 Task: Look for products in the category "Baby Health Care" from Flora only.
Action: Mouse moved to (295, 145)
Screenshot: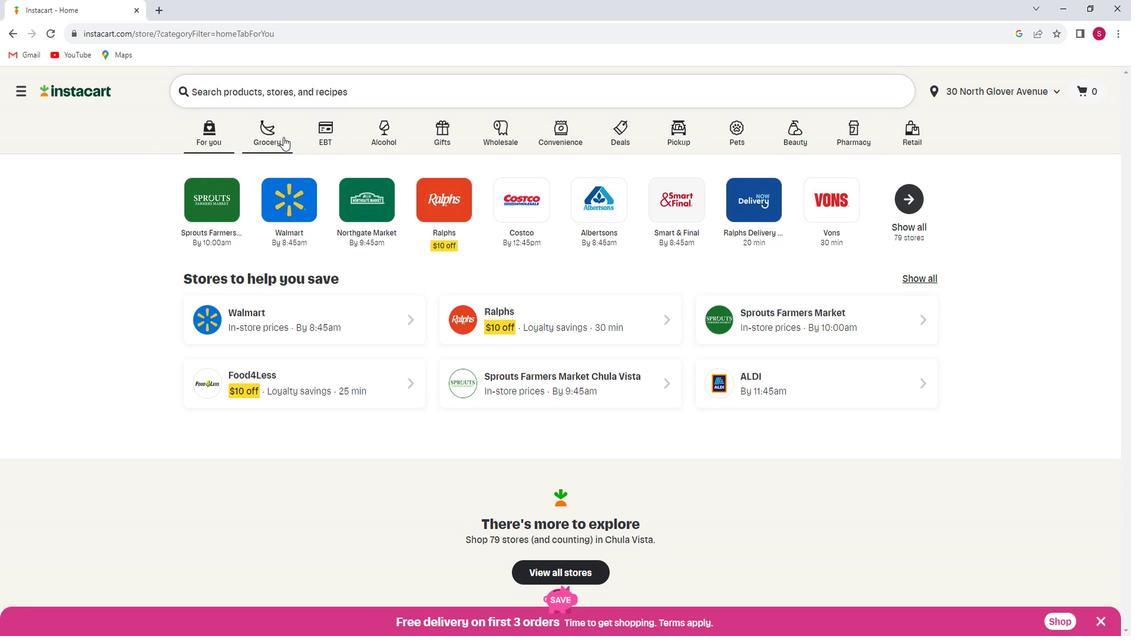 
Action: Mouse pressed left at (295, 145)
Screenshot: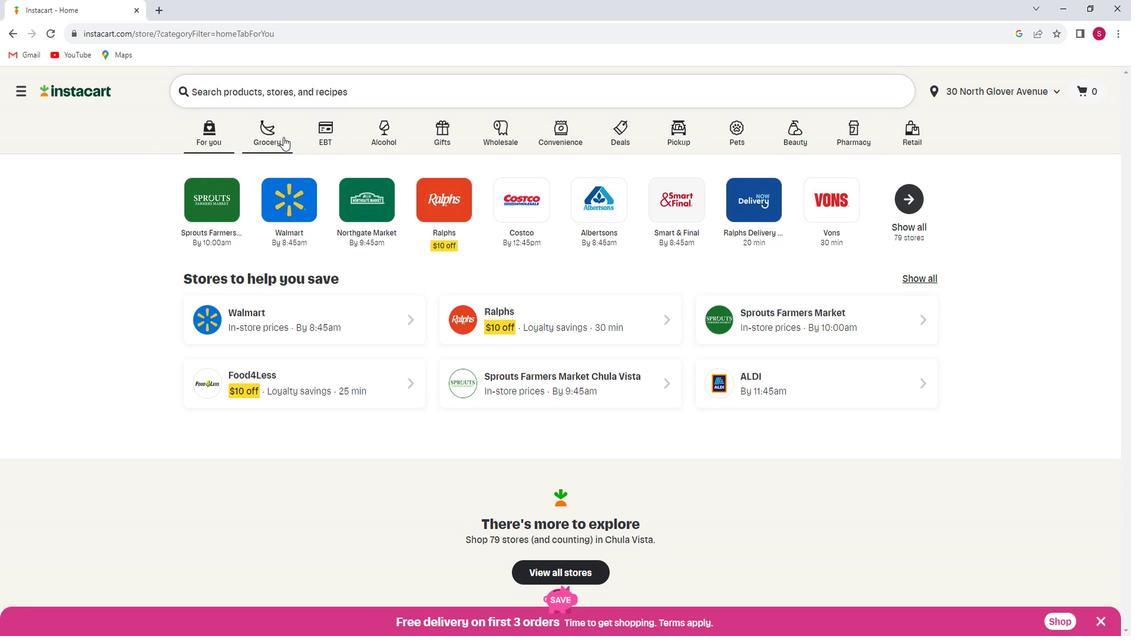 
Action: Mouse moved to (265, 347)
Screenshot: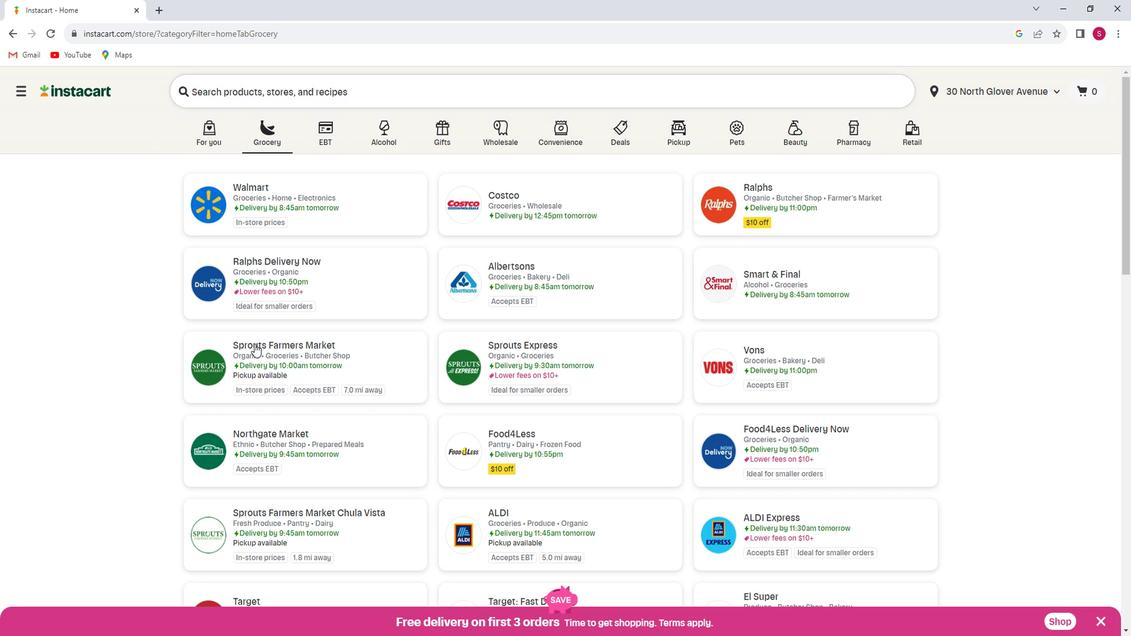 
Action: Mouse pressed left at (265, 347)
Screenshot: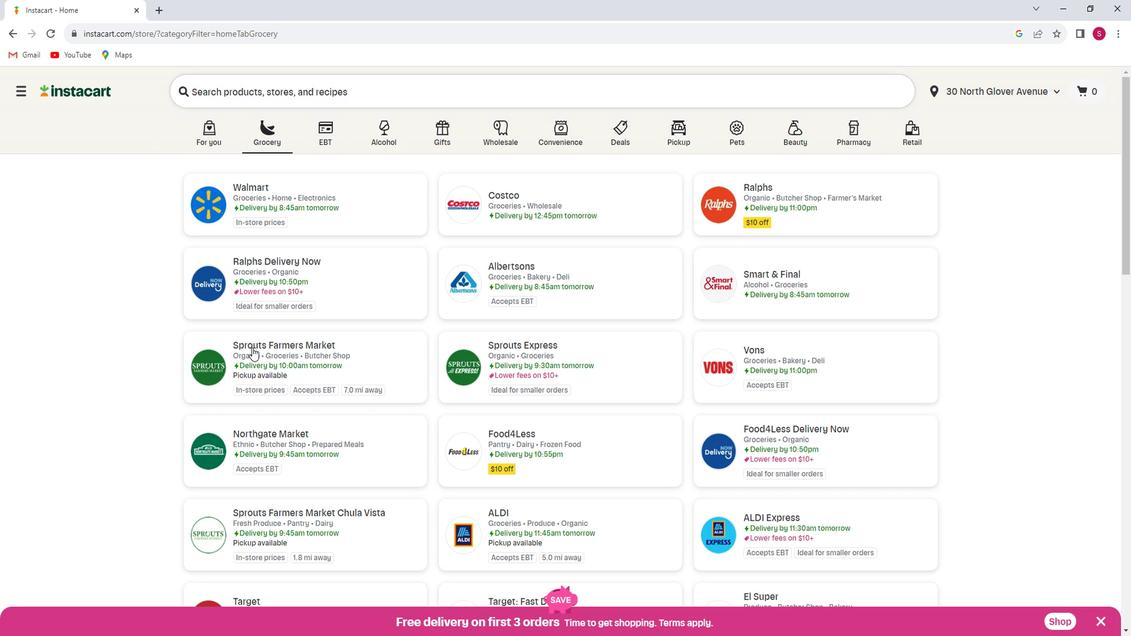 
Action: Mouse moved to (114, 381)
Screenshot: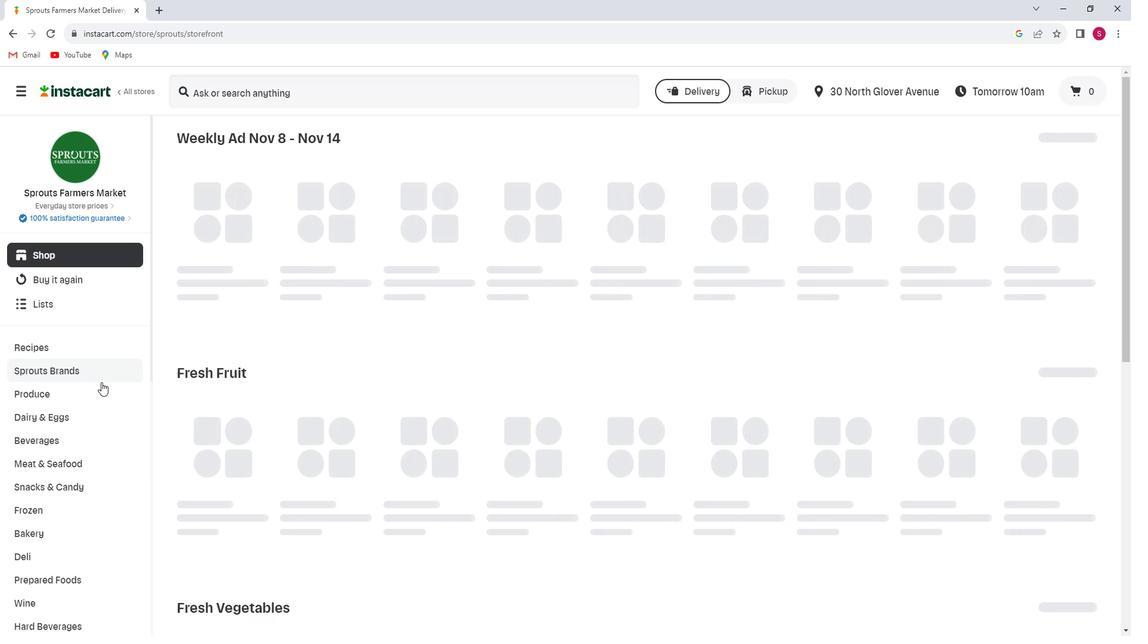 
Action: Mouse scrolled (114, 380) with delta (0, 0)
Screenshot: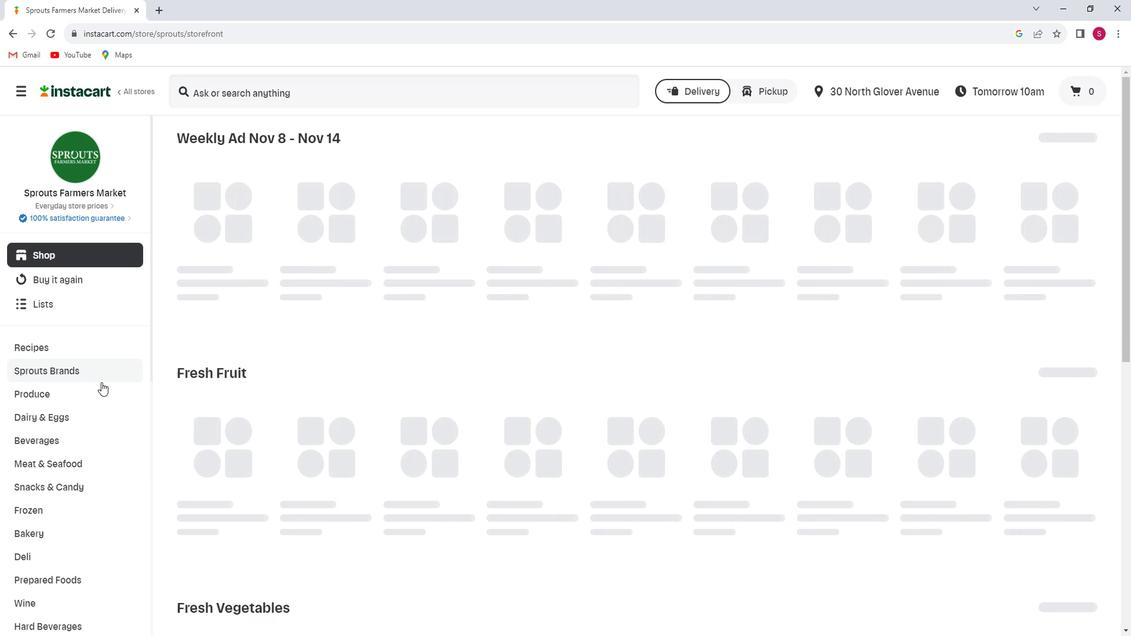 
Action: Mouse scrolled (114, 380) with delta (0, 0)
Screenshot: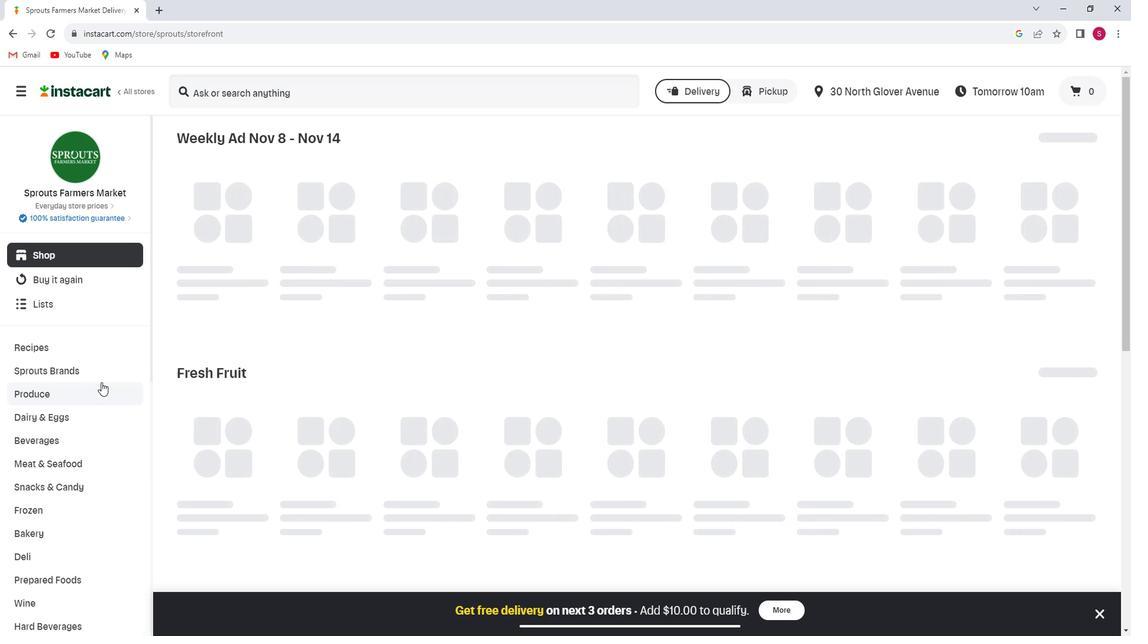 
Action: Mouse scrolled (114, 380) with delta (0, 0)
Screenshot: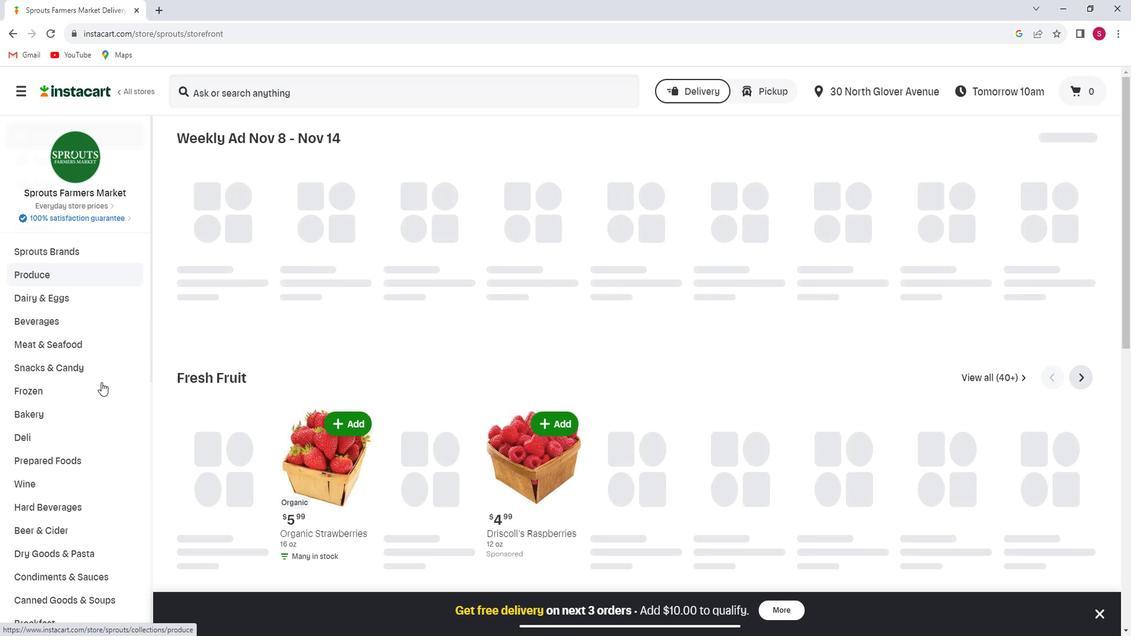 
Action: Mouse scrolled (114, 380) with delta (0, 0)
Screenshot: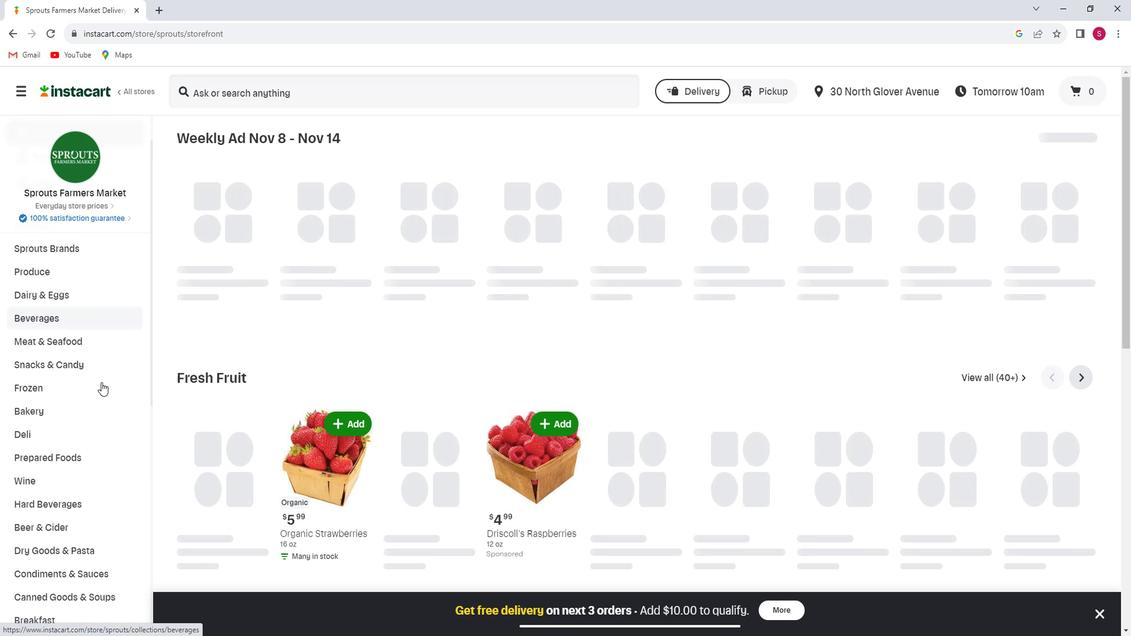 
Action: Mouse scrolled (114, 380) with delta (0, 0)
Screenshot: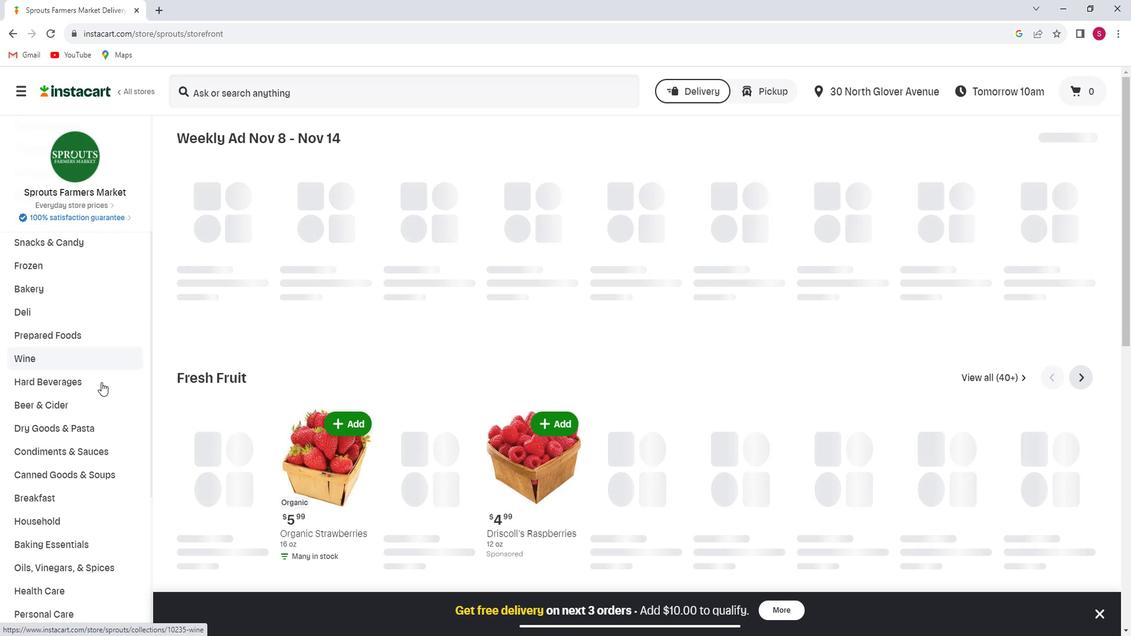 
Action: Mouse scrolled (114, 380) with delta (0, 0)
Screenshot: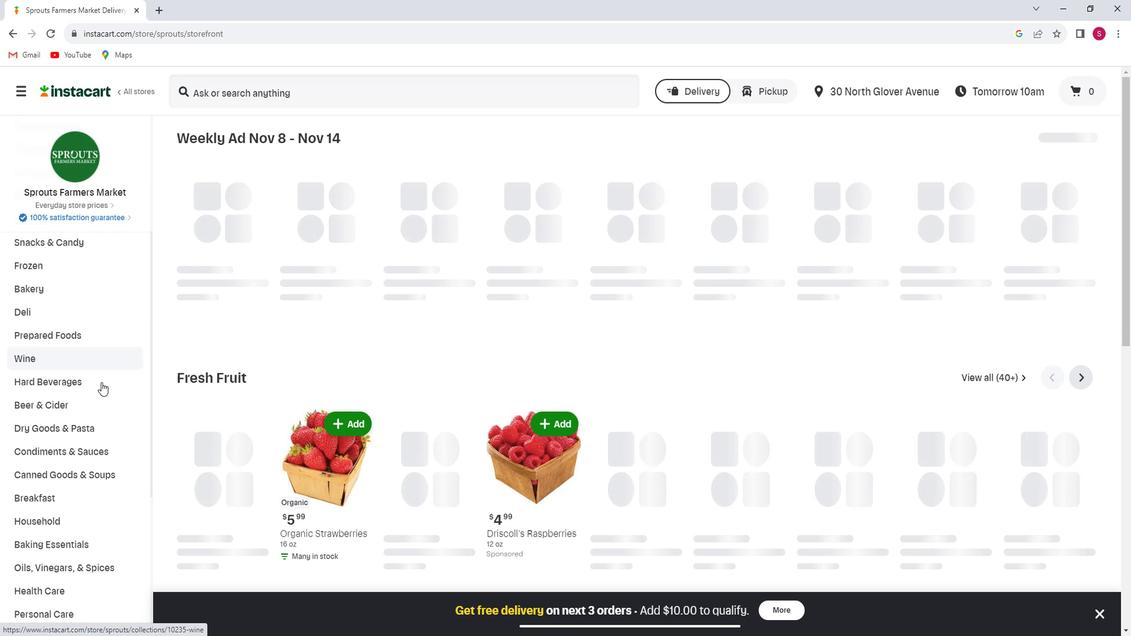 
Action: Mouse scrolled (114, 380) with delta (0, 0)
Screenshot: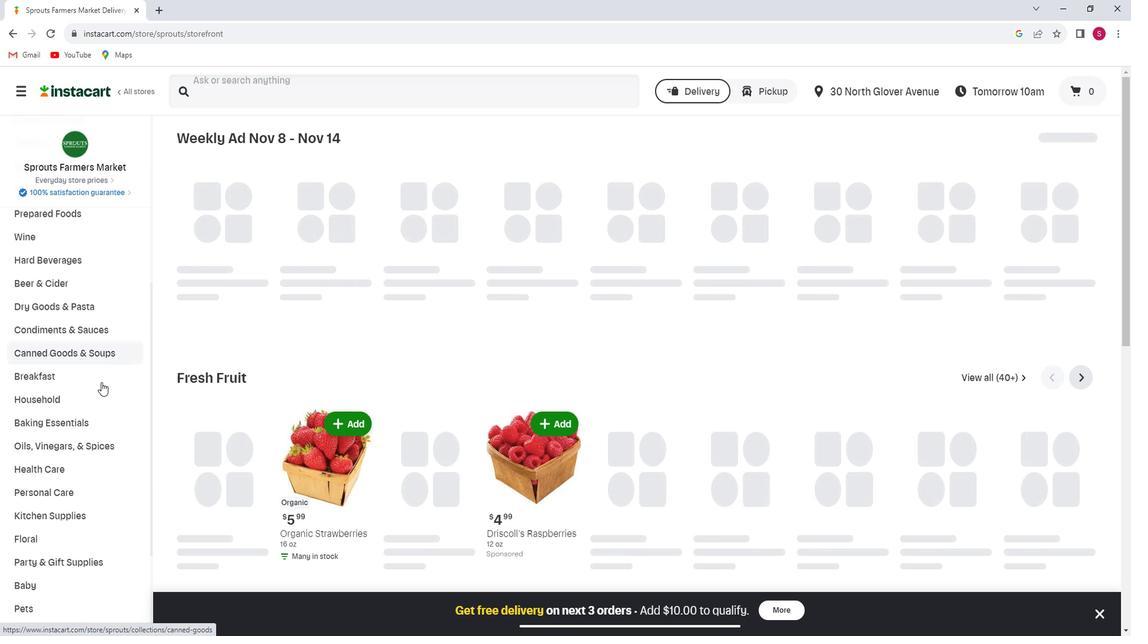
Action: Mouse scrolled (114, 380) with delta (0, 0)
Screenshot: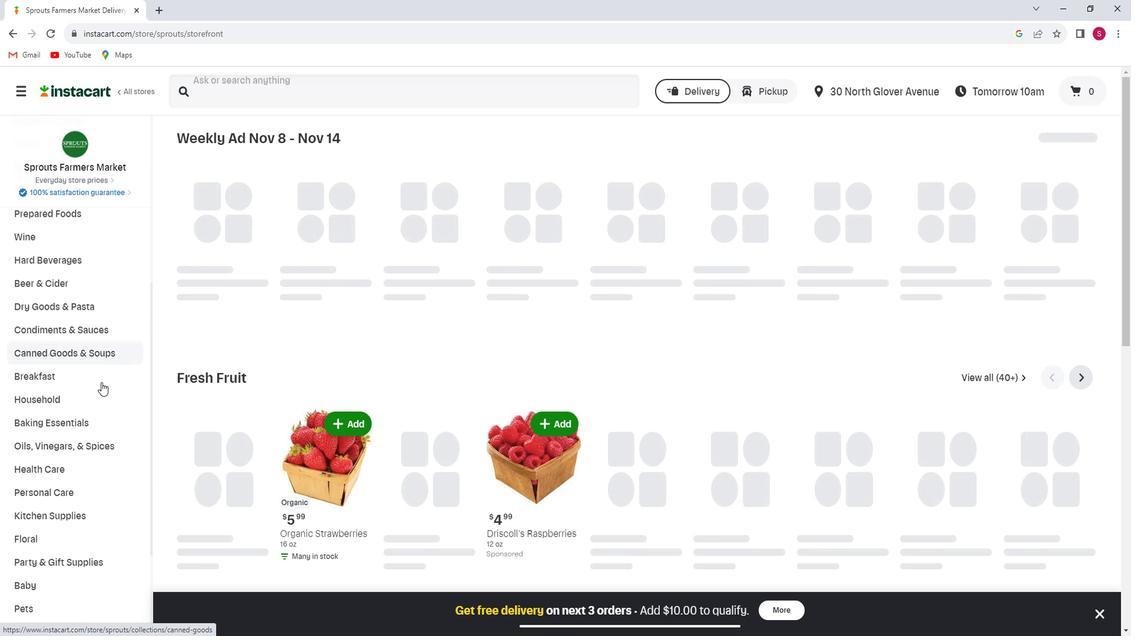 
Action: Mouse scrolled (114, 380) with delta (0, 0)
Screenshot: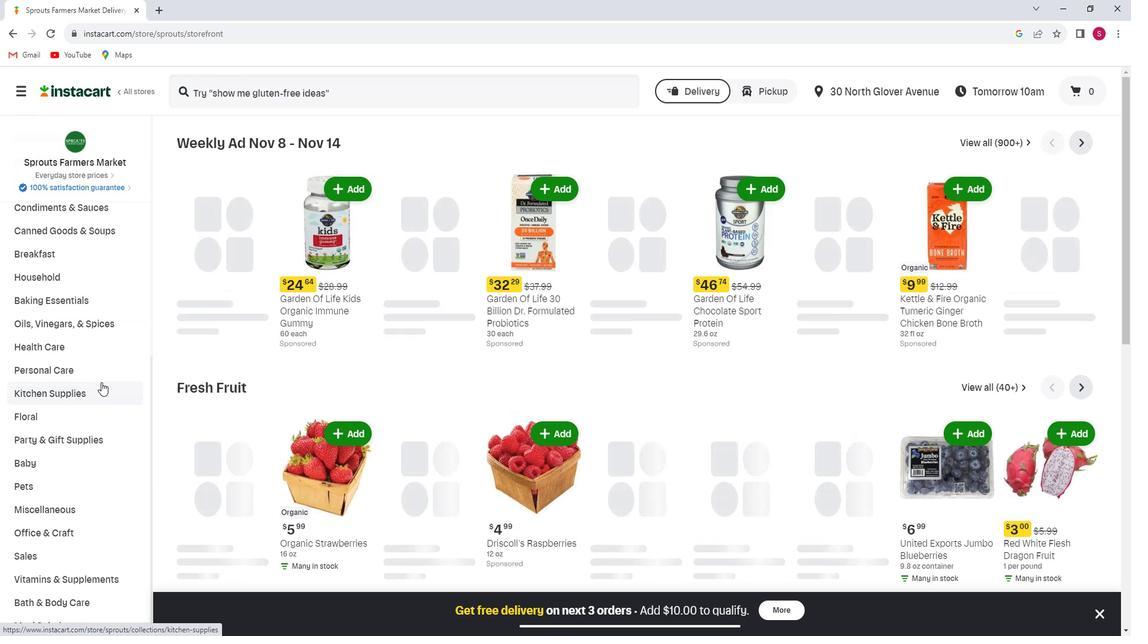 
Action: Mouse moved to (77, 444)
Screenshot: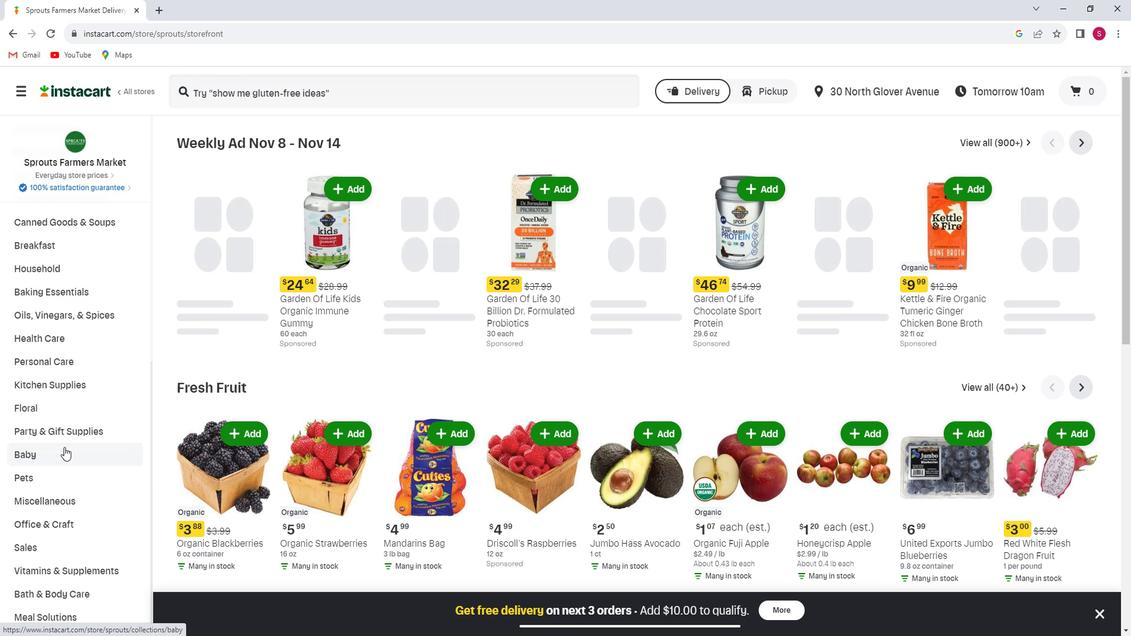
Action: Mouse pressed left at (77, 444)
Screenshot: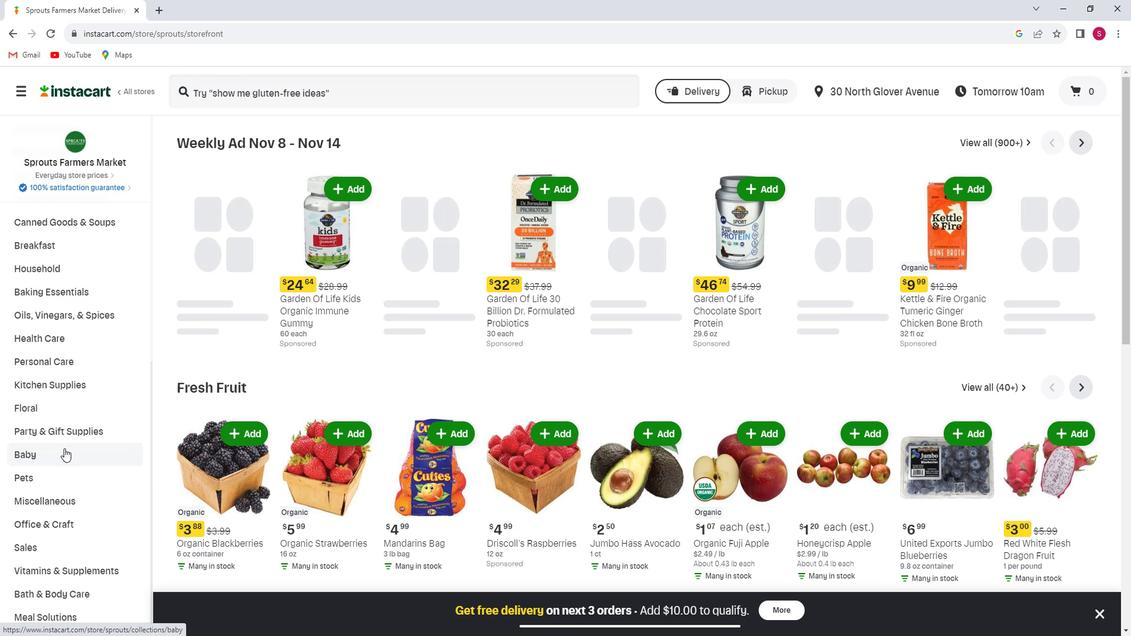 
Action: Mouse moved to (70, 470)
Screenshot: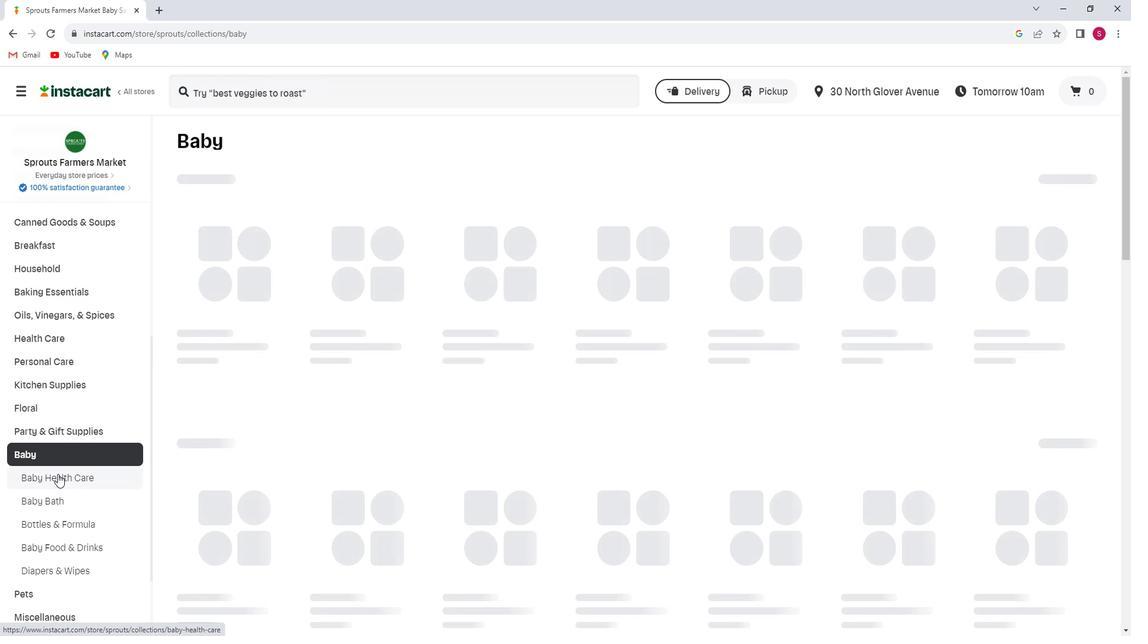 
Action: Mouse pressed left at (70, 470)
Screenshot: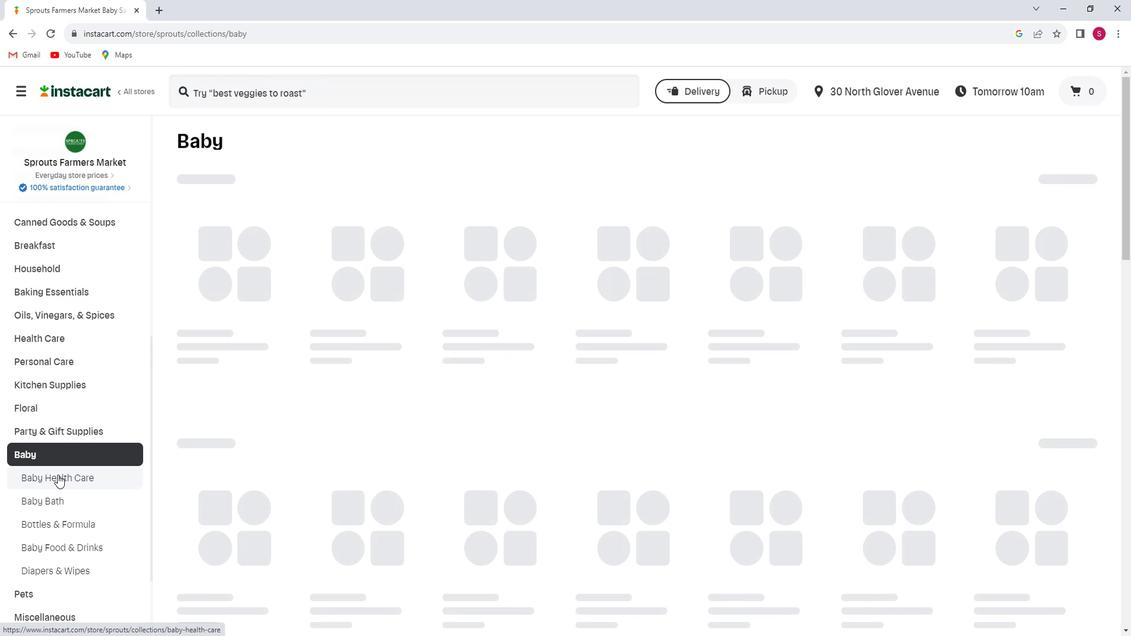 
Action: Mouse moved to (282, 241)
Screenshot: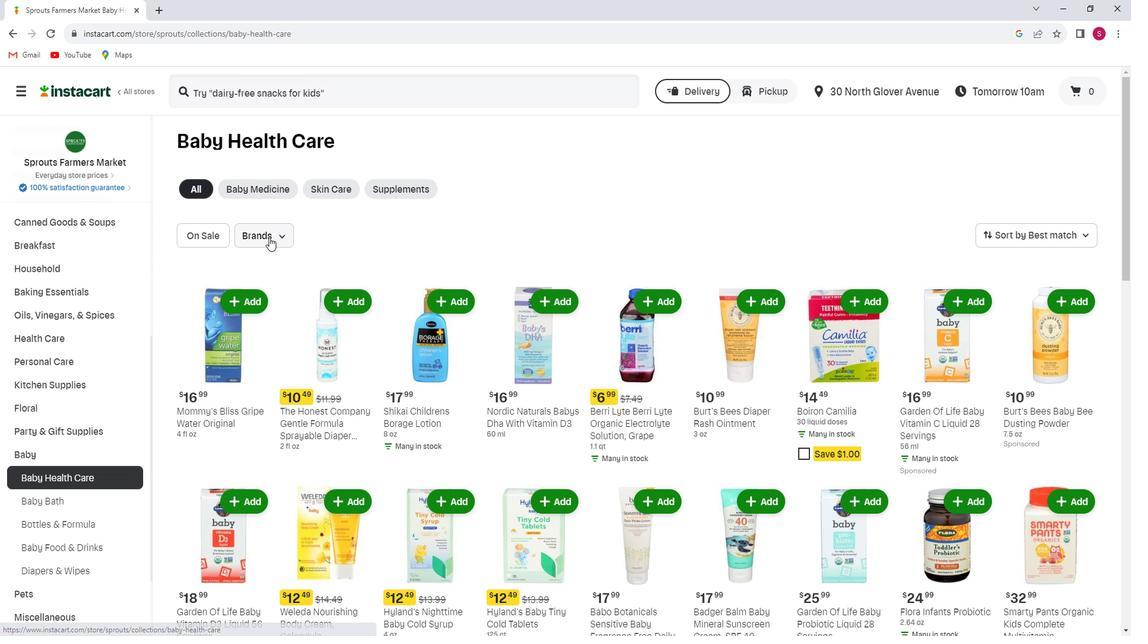 
Action: Mouse pressed left at (282, 241)
Screenshot: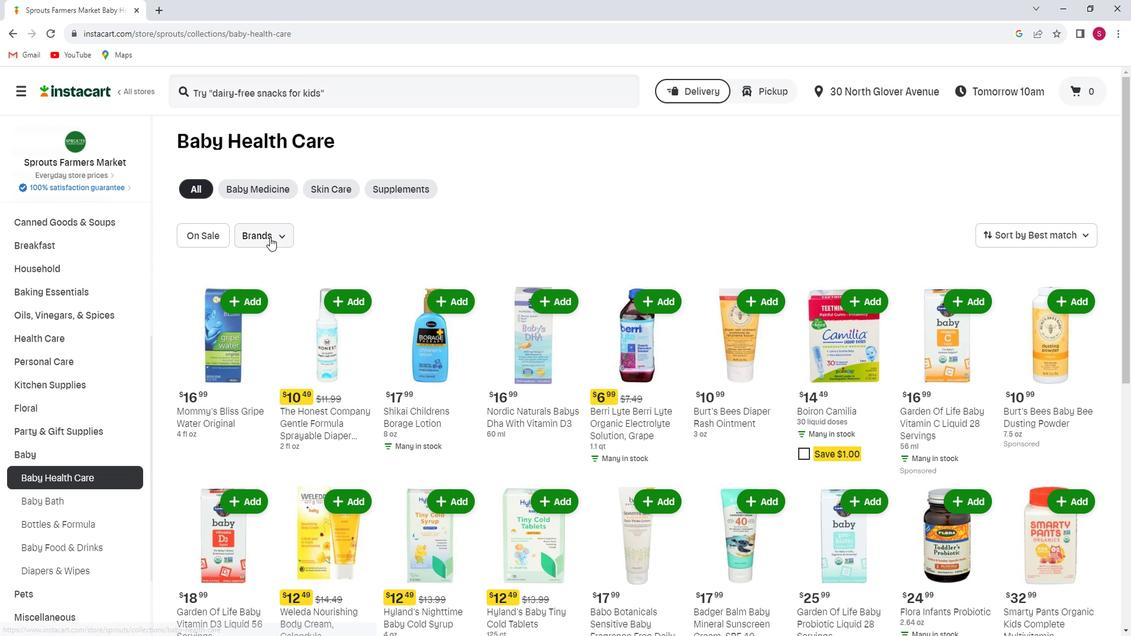
Action: Mouse moved to (287, 285)
Screenshot: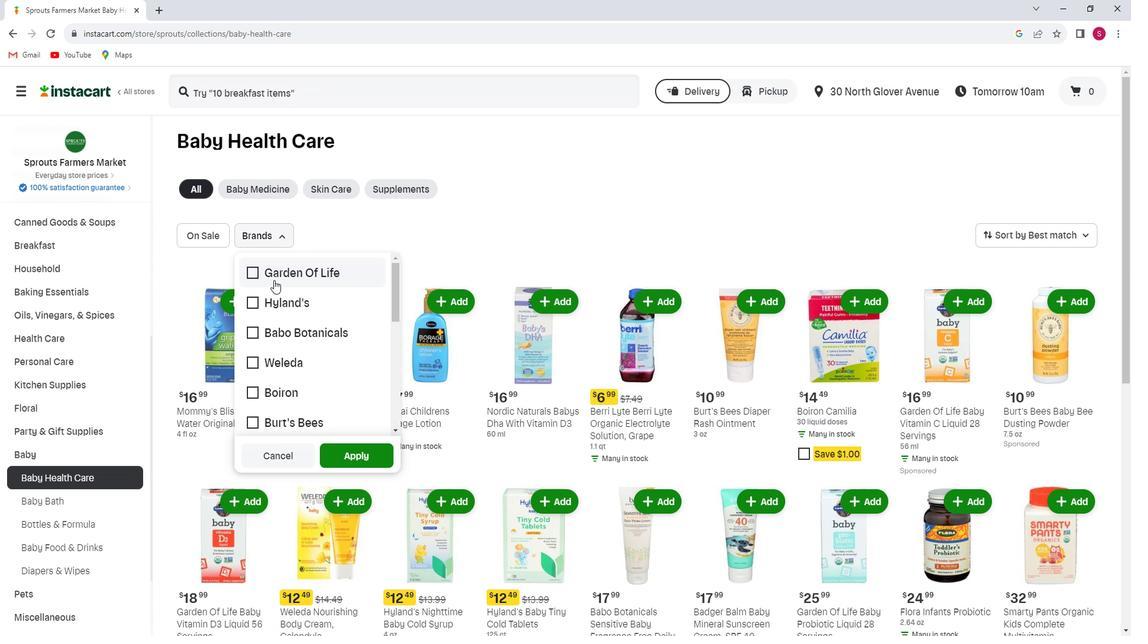 
Action: Mouse scrolled (287, 284) with delta (0, 0)
Screenshot: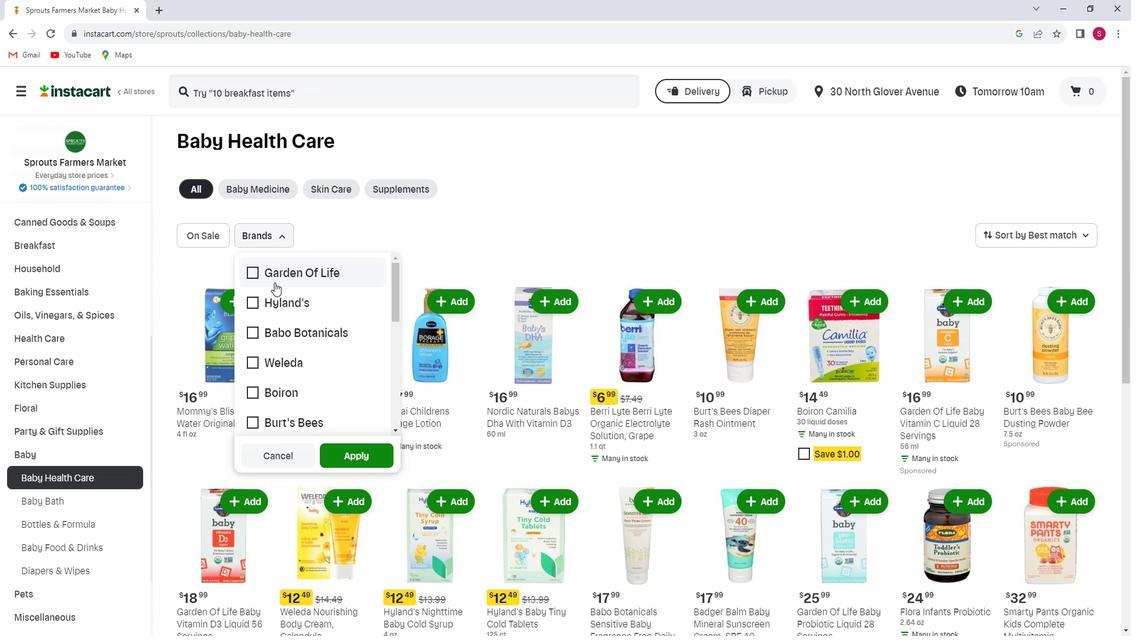 
Action: Mouse scrolled (287, 284) with delta (0, 0)
Screenshot: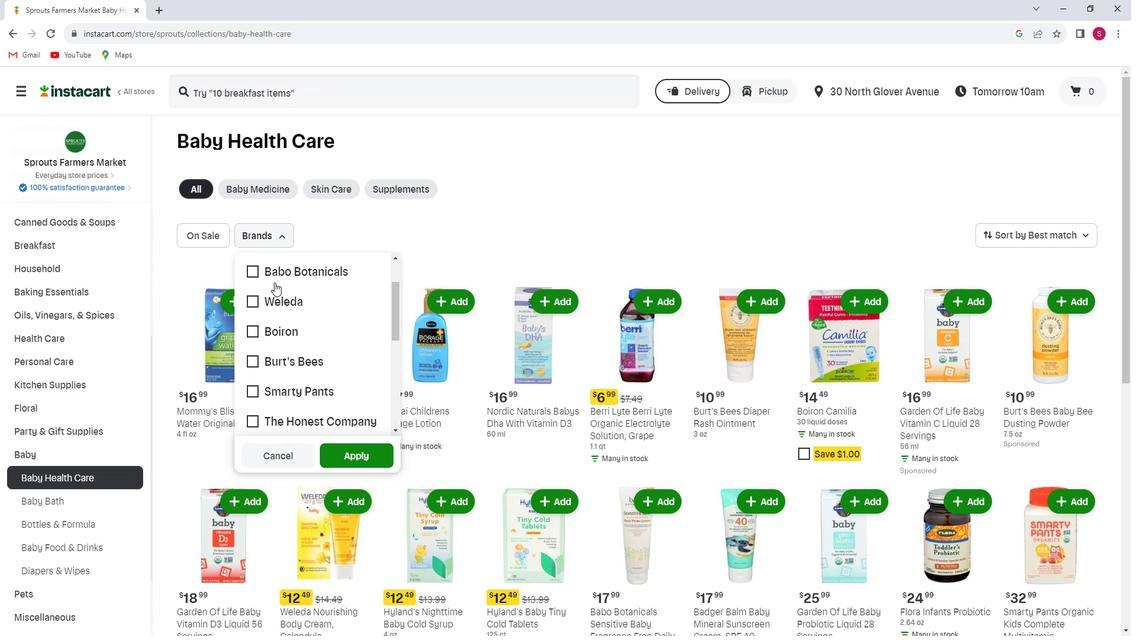 
Action: Mouse scrolled (287, 284) with delta (0, 0)
Screenshot: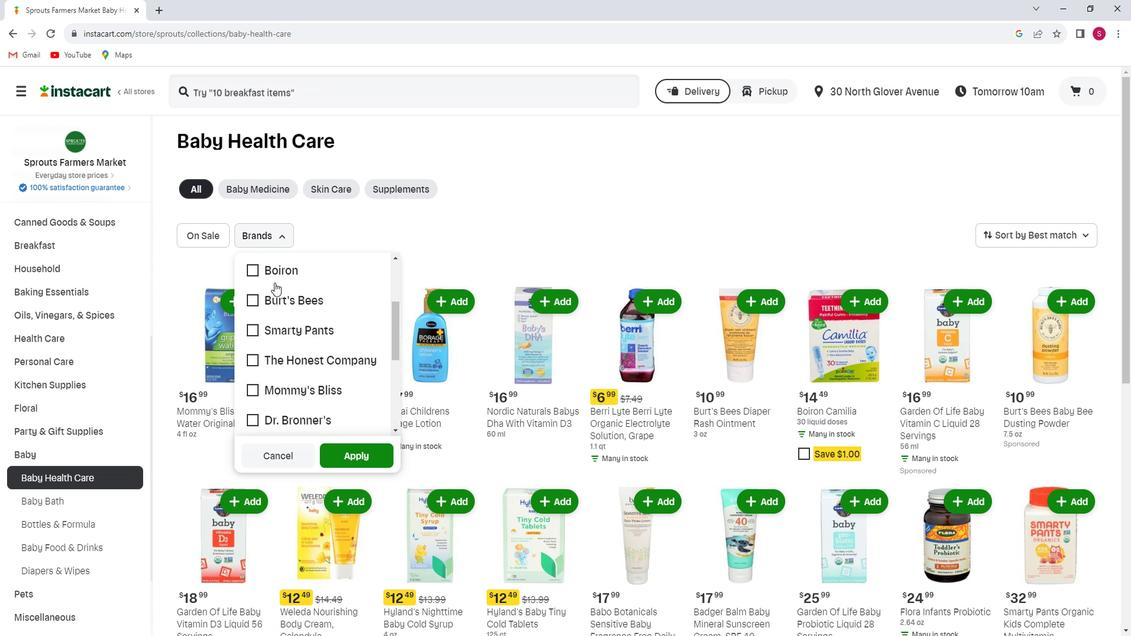 
Action: Mouse scrolled (287, 284) with delta (0, 0)
Screenshot: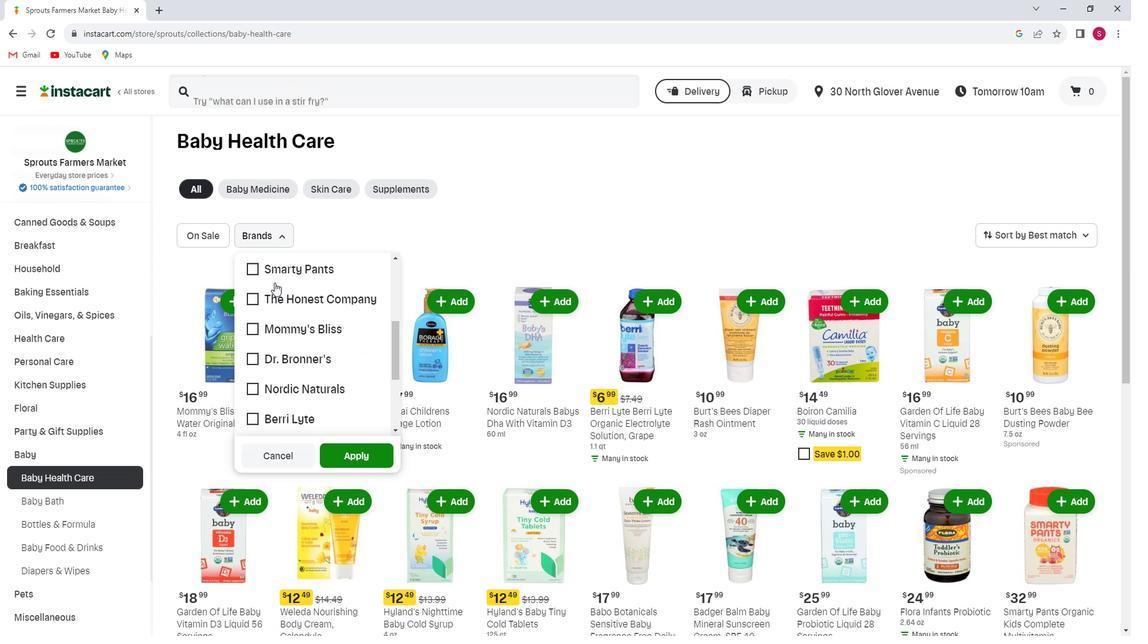 
Action: Mouse scrolled (287, 284) with delta (0, 0)
Screenshot: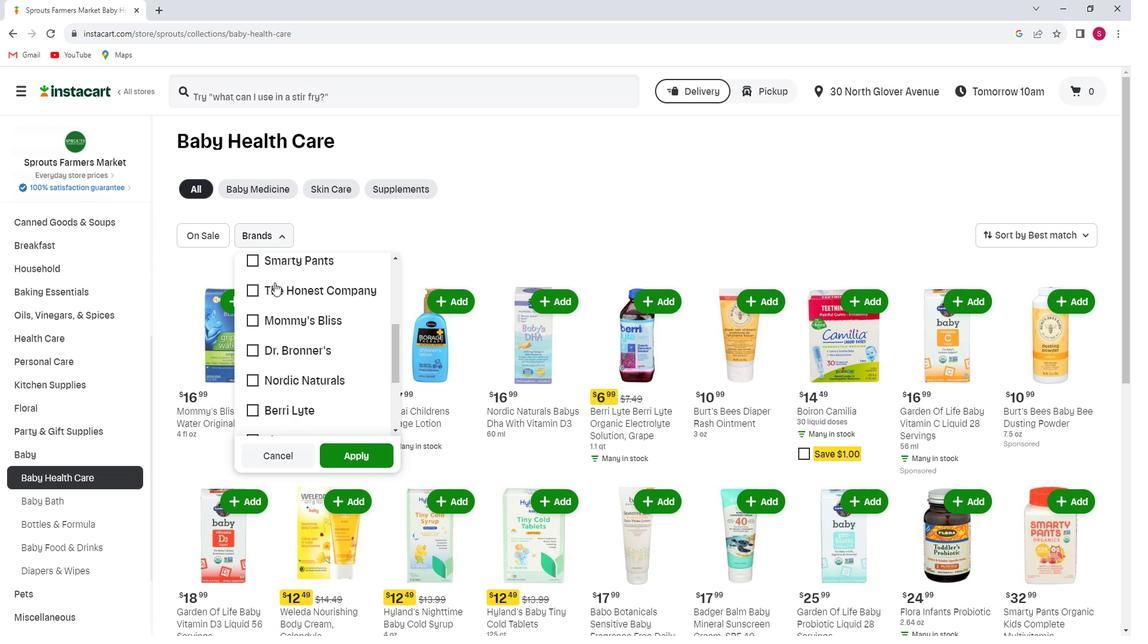 
Action: Mouse moved to (272, 323)
Screenshot: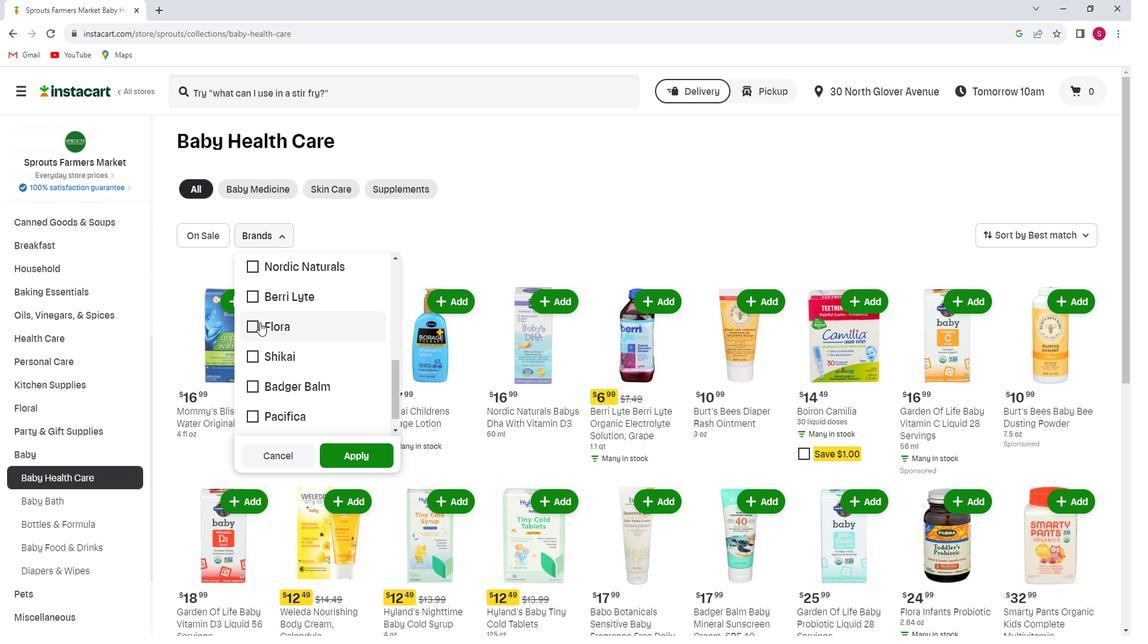 
Action: Mouse pressed left at (272, 323)
Screenshot: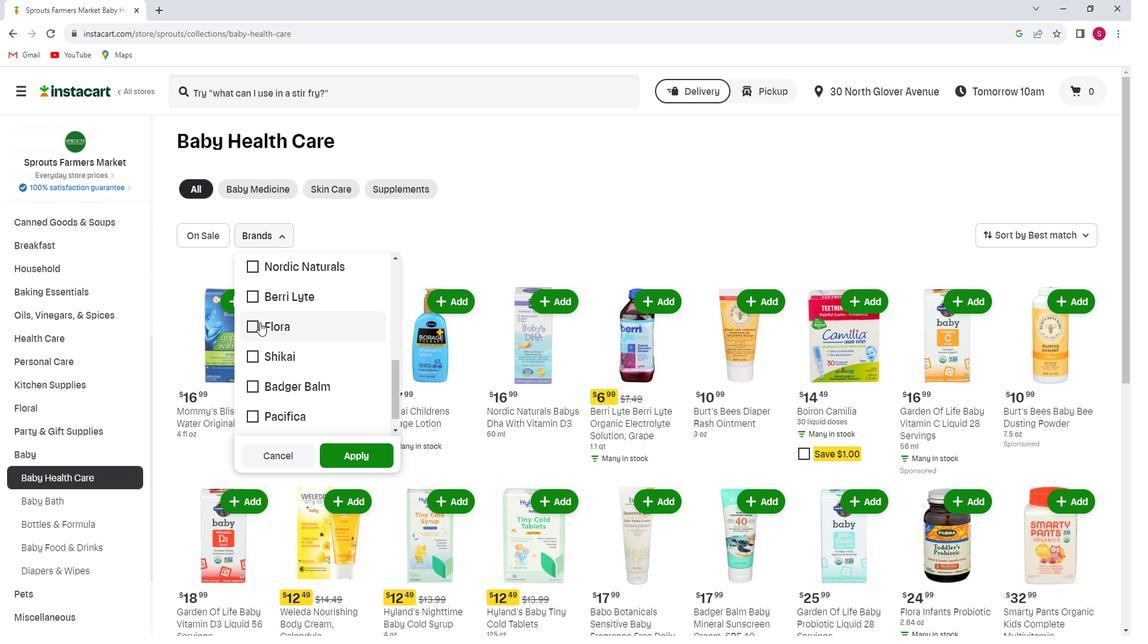 
Action: Mouse moved to (350, 443)
Screenshot: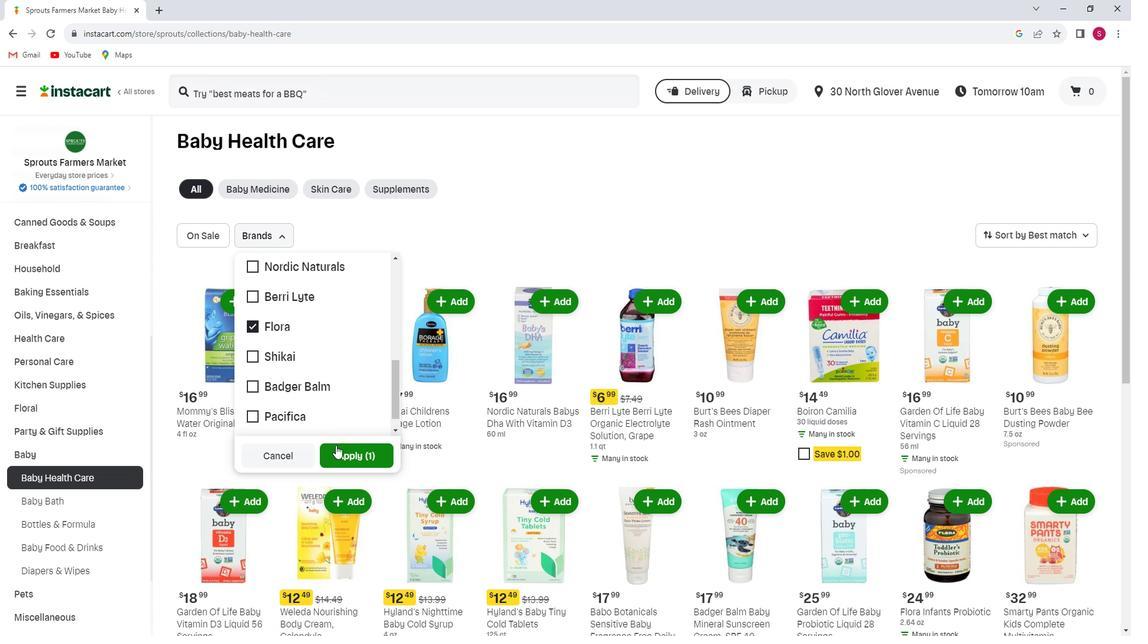 
Action: Mouse pressed left at (350, 443)
Screenshot: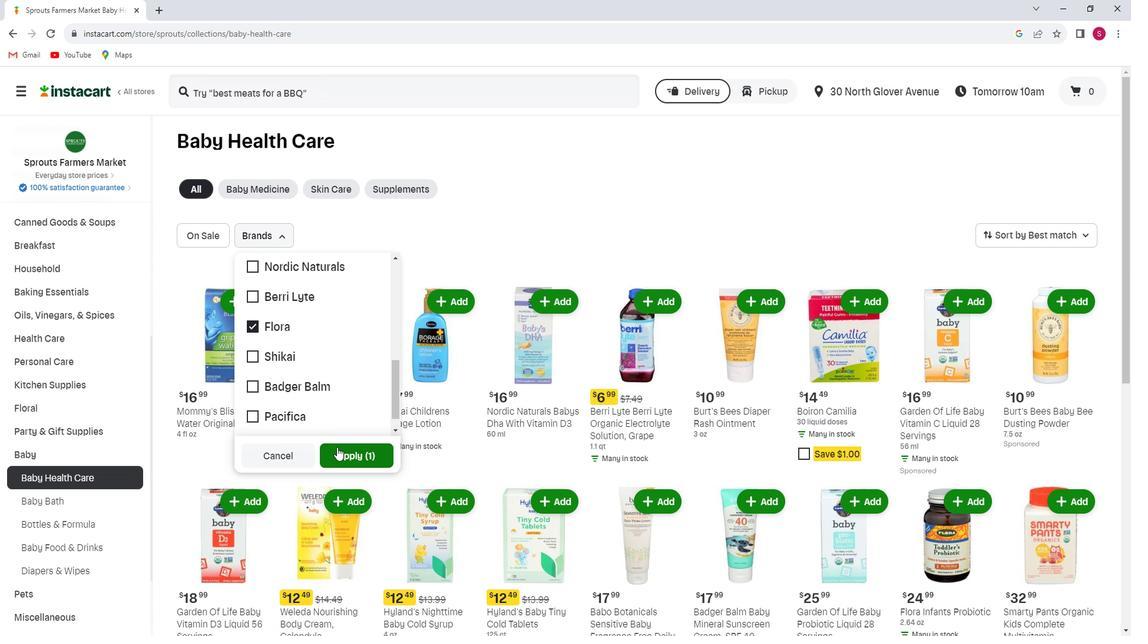 
